 Task: Set the Layer C code rate for the ISDB-T reception parameter to None.
Action: Mouse moved to (113, 15)
Screenshot: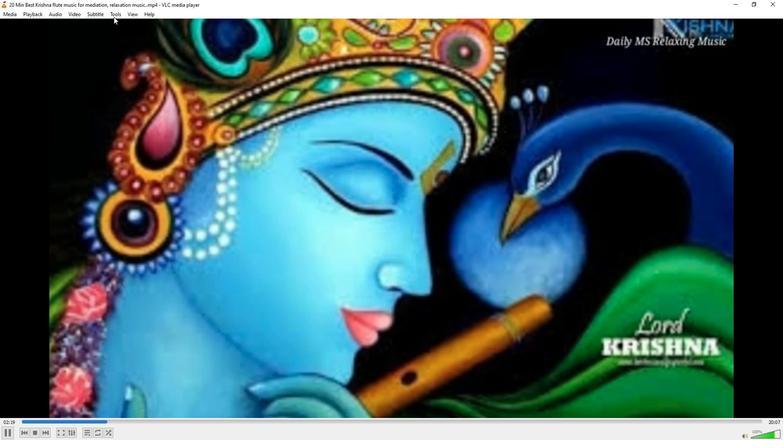 
Action: Mouse pressed left at (113, 15)
Screenshot: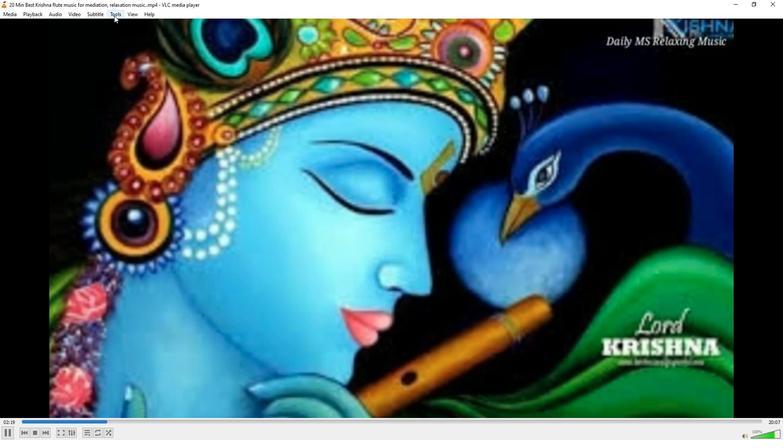 
Action: Mouse moved to (114, 110)
Screenshot: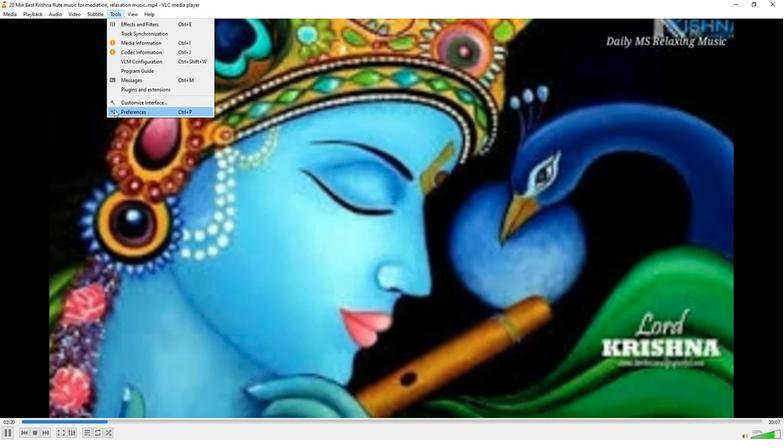 
Action: Mouse pressed left at (114, 110)
Screenshot: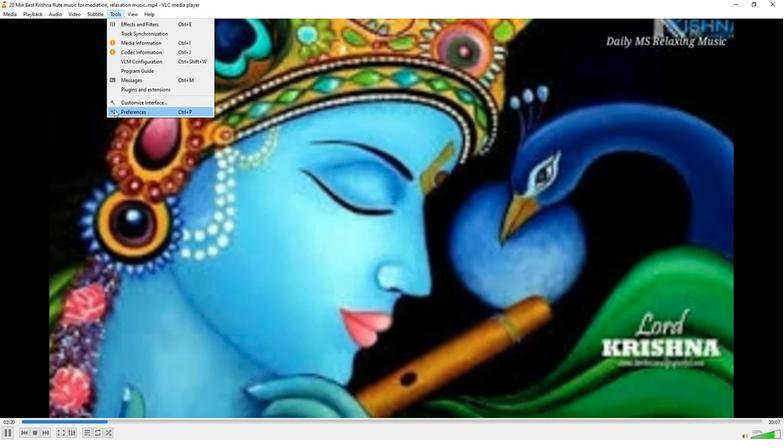 
Action: Mouse moved to (256, 359)
Screenshot: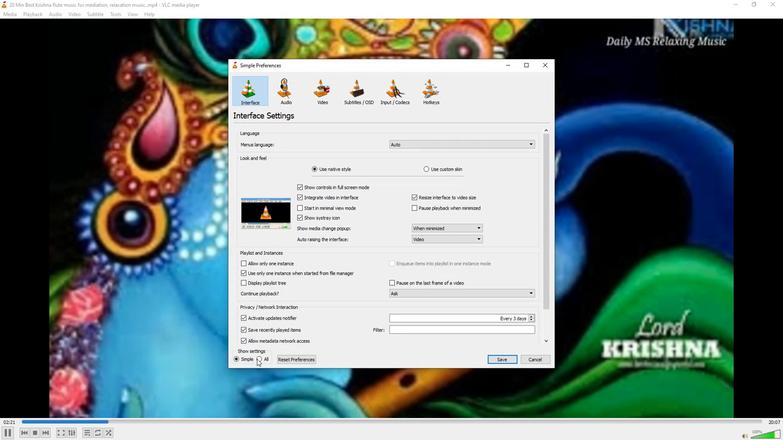 
Action: Mouse pressed left at (256, 359)
Screenshot: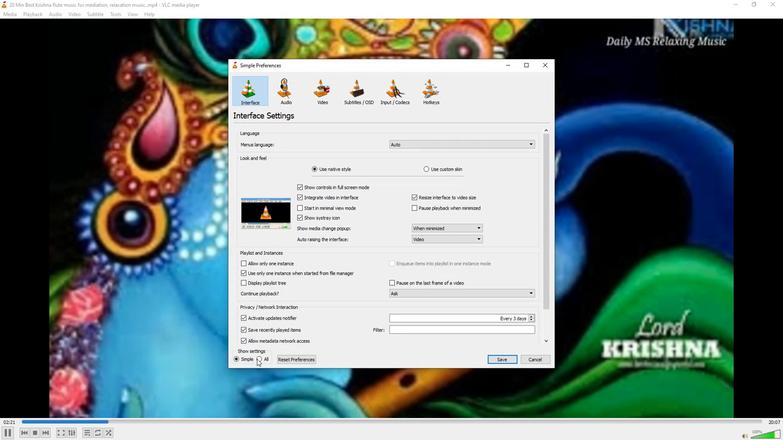 
Action: Mouse moved to (245, 217)
Screenshot: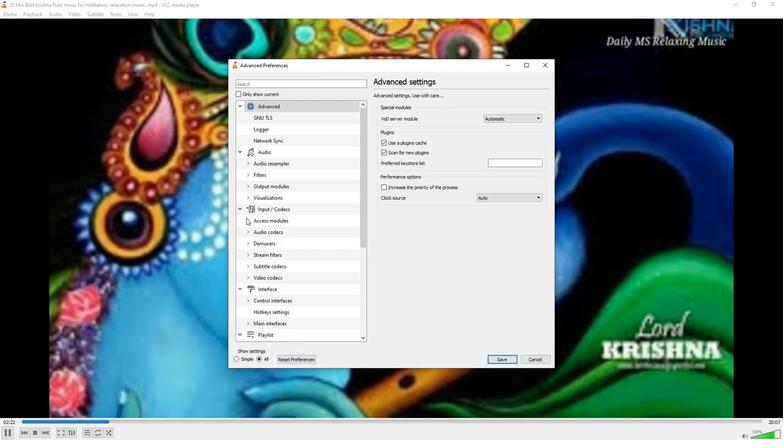 
Action: Mouse pressed left at (245, 217)
Screenshot: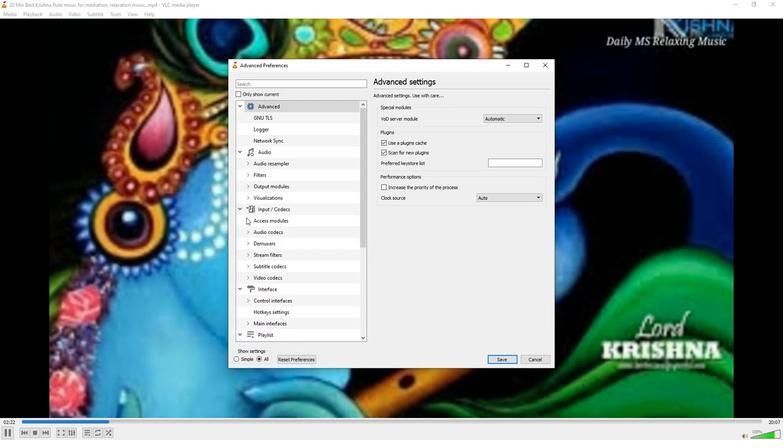 
Action: Mouse moved to (261, 288)
Screenshot: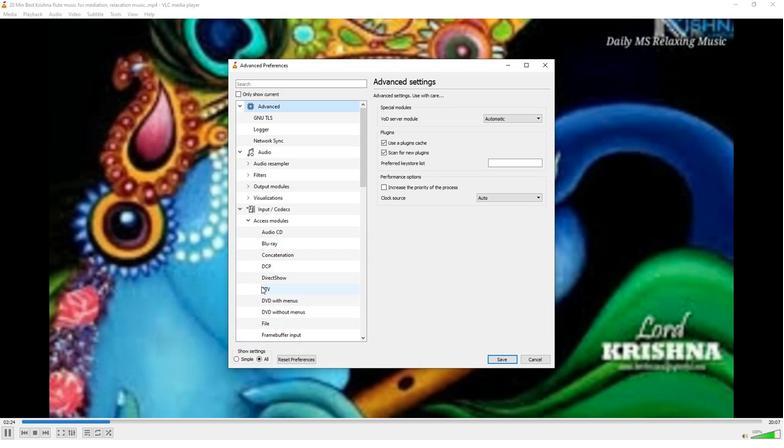 
Action: Mouse pressed left at (261, 288)
Screenshot: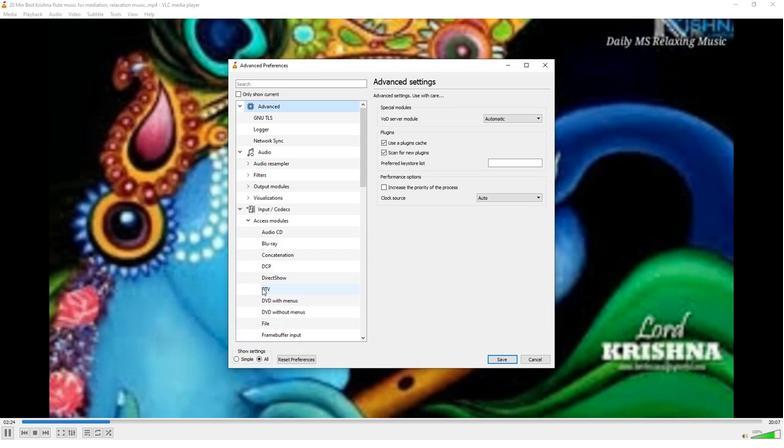 
Action: Mouse moved to (456, 289)
Screenshot: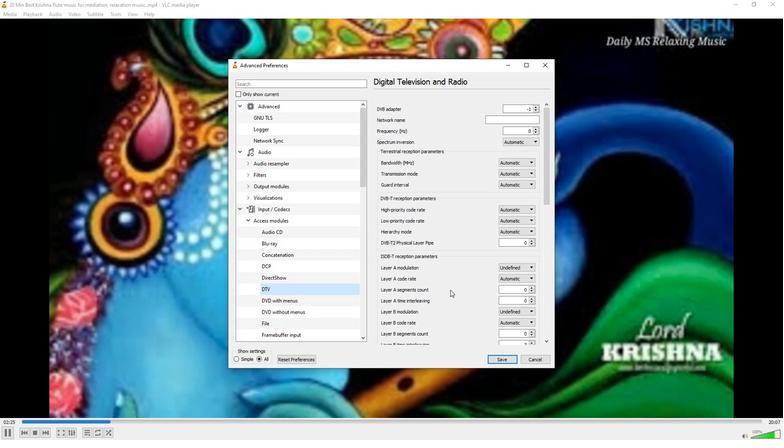 
Action: Mouse scrolled (456, 289) with delta (0, 0)
Screenshot: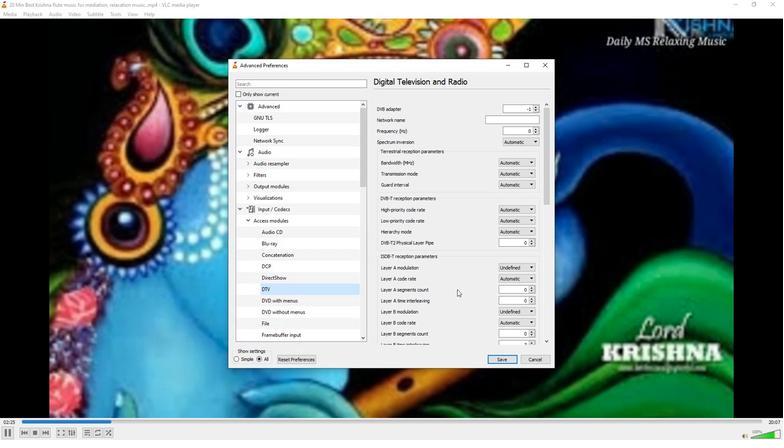 
Action: Mouse scrolled (456, 289) with delta (0, 0)
Screenshot: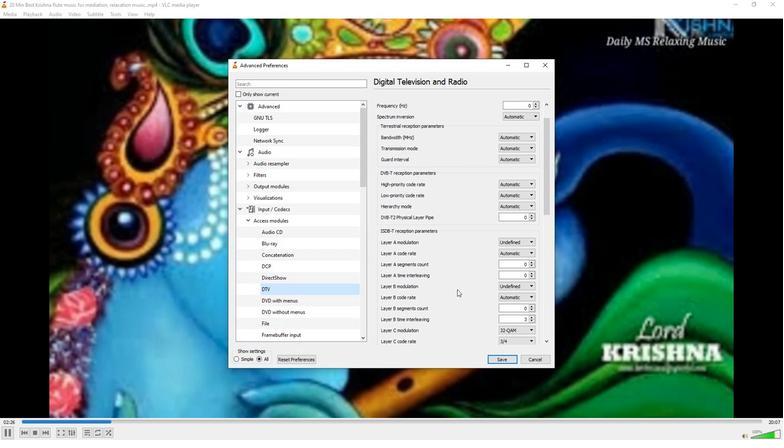 
Action: Mouse scrolled (456, 289) with delta (0, 0)
Screenshot: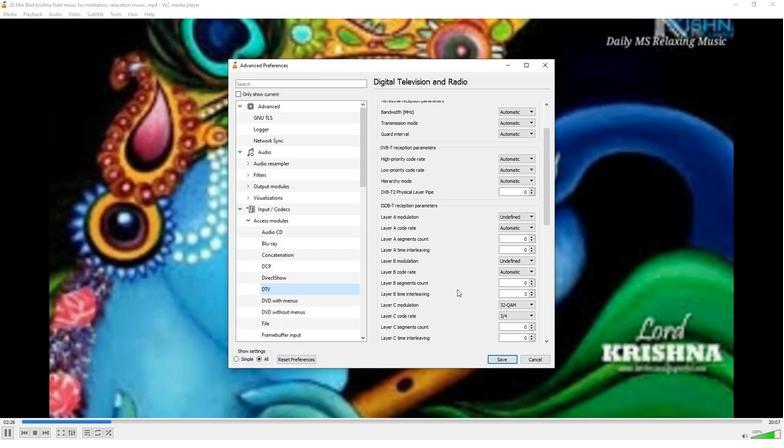 
Action: Mouse scrolled (456, 289) with delta (0, 0)
Screenshot: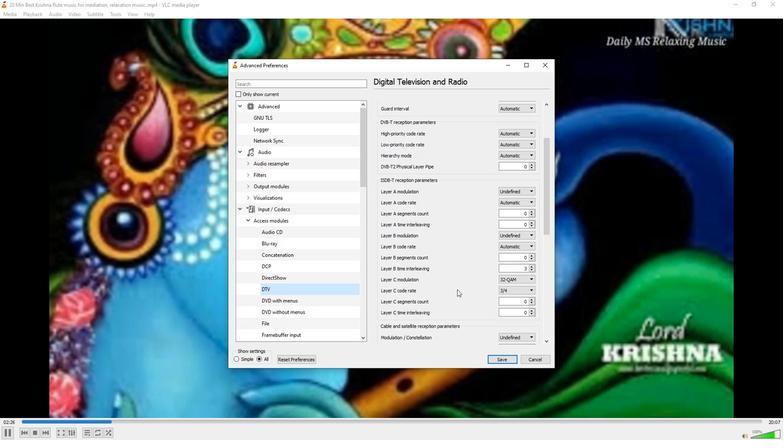 
Action: Mouse moved to (520, 267)
Screenshot: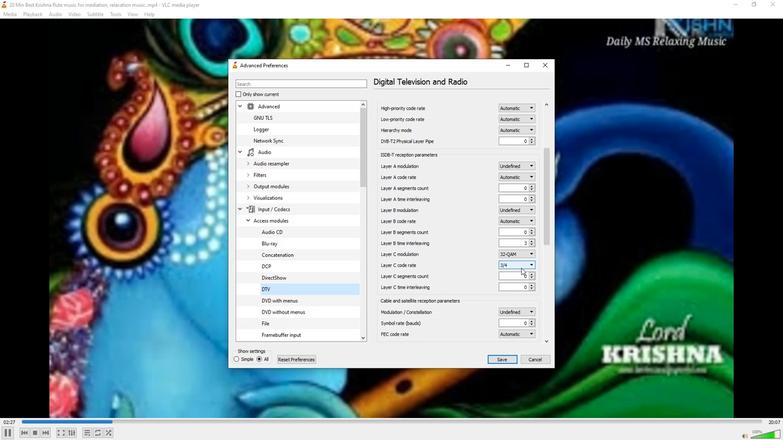 
Action: Mouse pressed left at (520, 267)
Screenshot: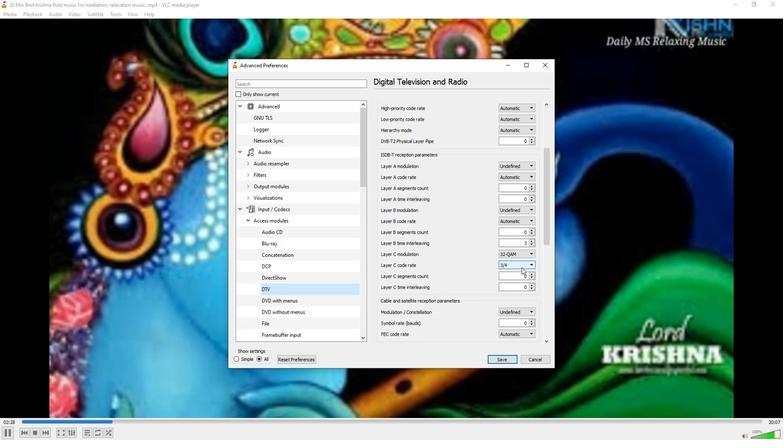 
Action: Mouse moved to (511, 277)
Screenshot: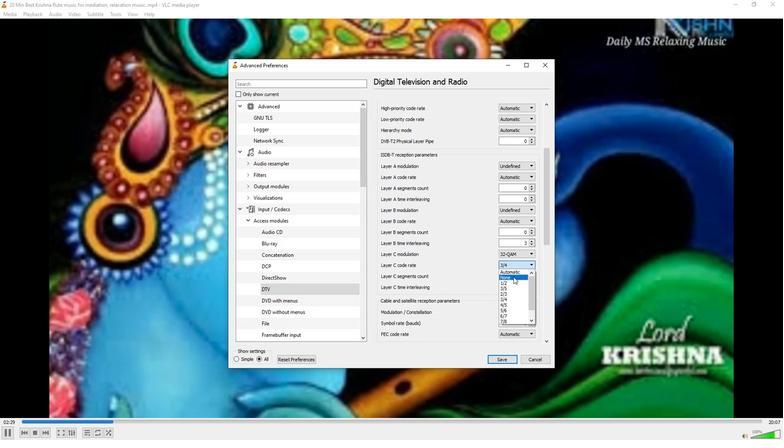 
Action: Mouse pressed left at (511, 277)
Screenshot: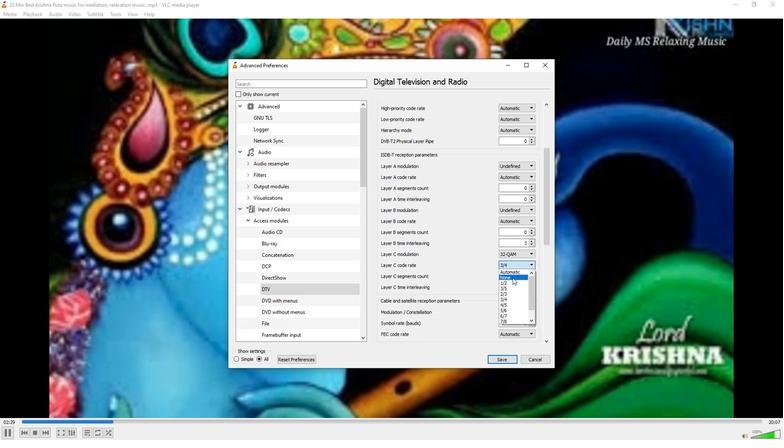 
Action: Mouse moved to (479, 270)
Screenshot: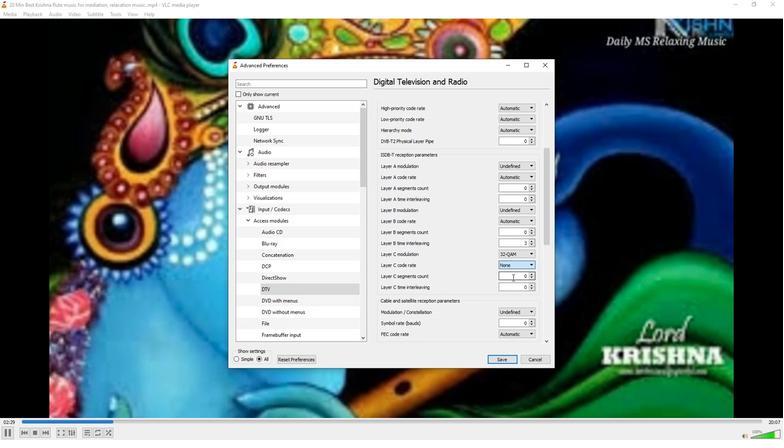 
